 Task: Sort extension by install count.
Action: Mouse moved to (73, 123)
Screenshot: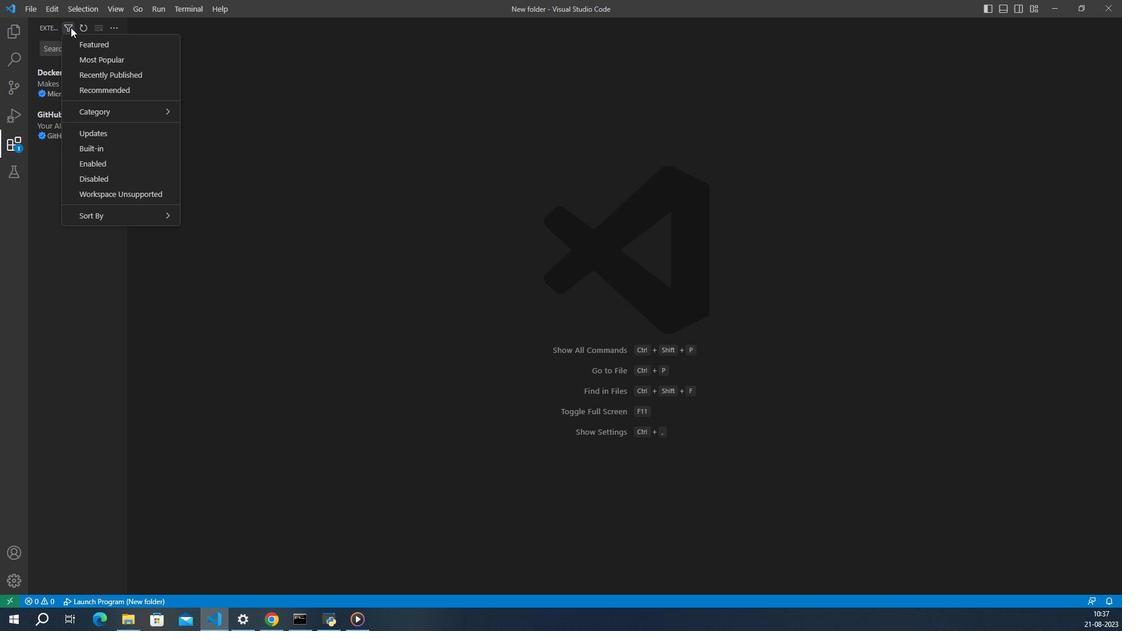 
Action: Mouse pressed left at (73, 123)
Screenshot: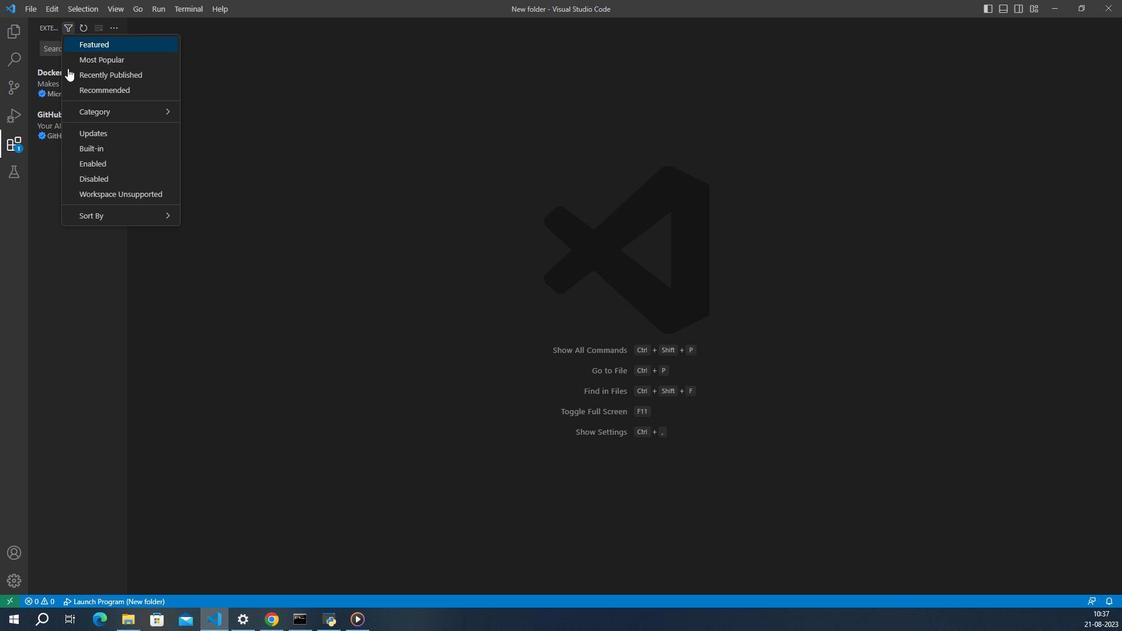 
Action: Mouse moved to (210, 216)
Screenshot: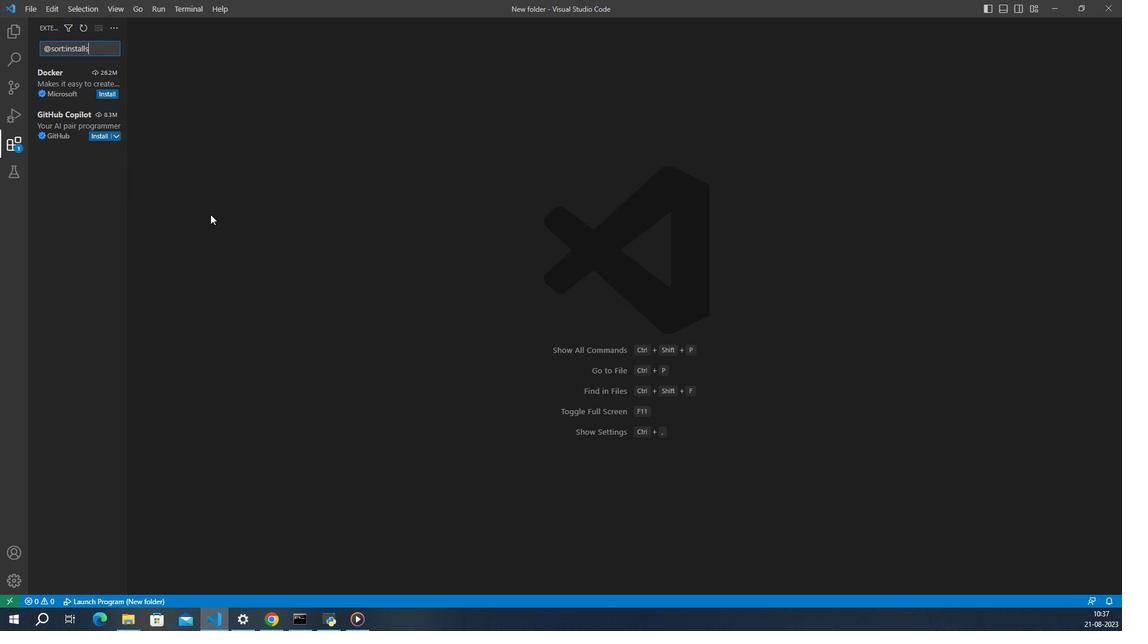 
Action: Mouse pressed left at (210, 216)
Screenshot: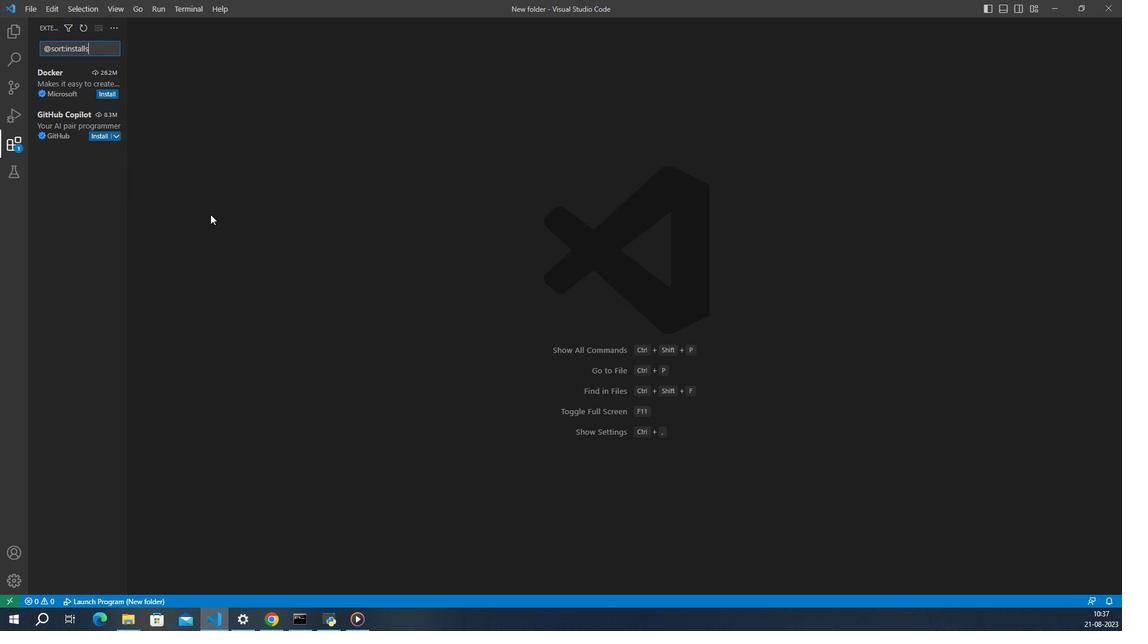 
